 Task: Suggest an idea to google and describe your suggestion "Google Sheets has an intuitive and user-friendly interface that makes it easy to navigate and work with" and send it.
Action: Mouse moved to (262, 94)
Screenshot: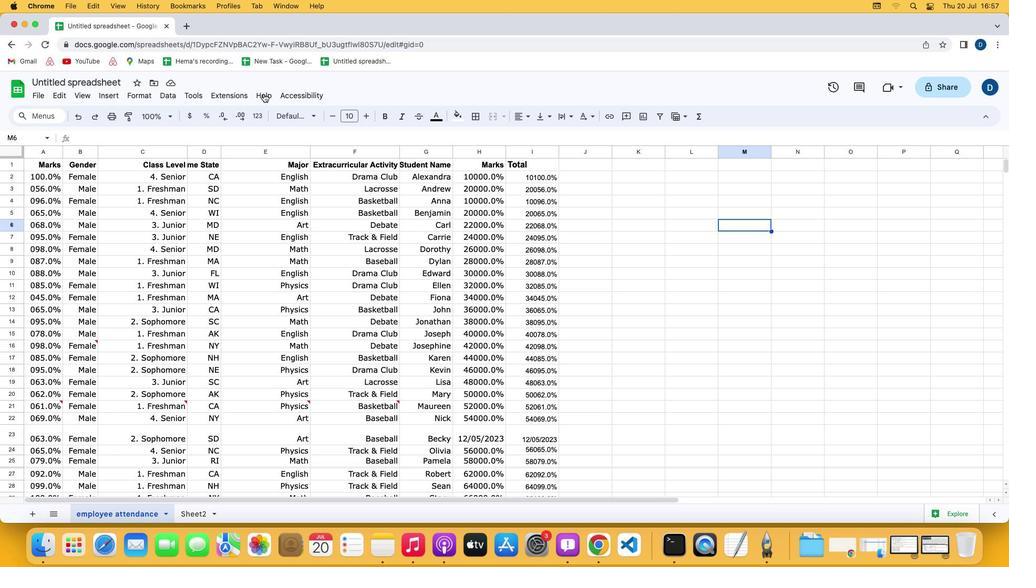 
Action: Mouse pressed left at (262, 94)
Screenshot: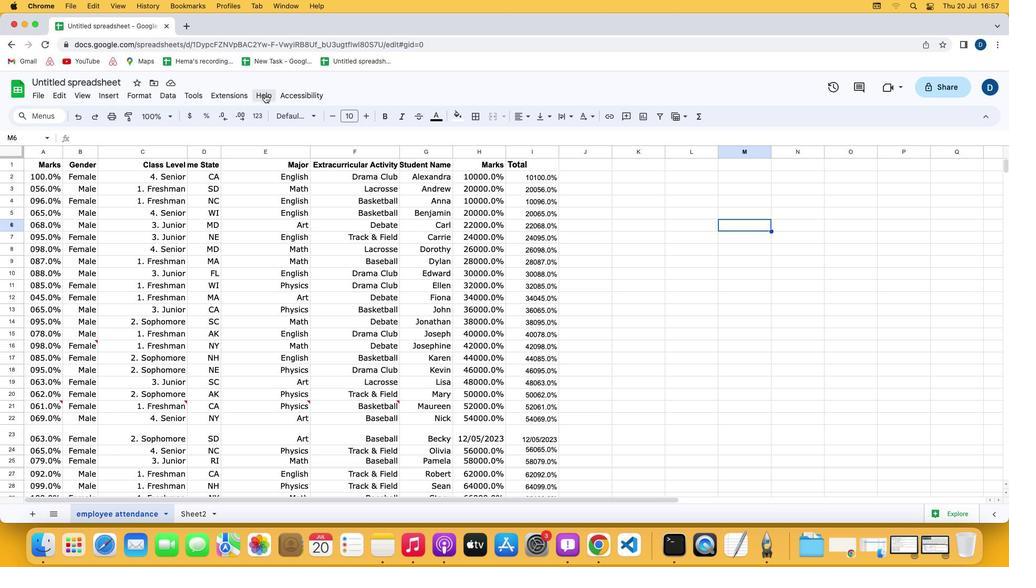 
Action: Mouse moved to (265, 94)
Screenshot: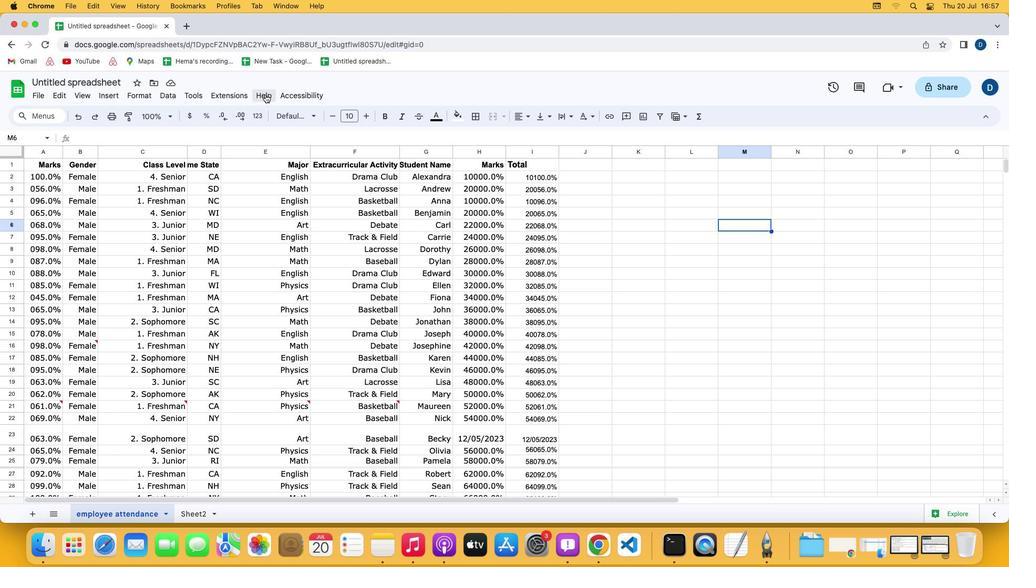 
Action: Mouse pressed left at (265, 94)
Screenshot: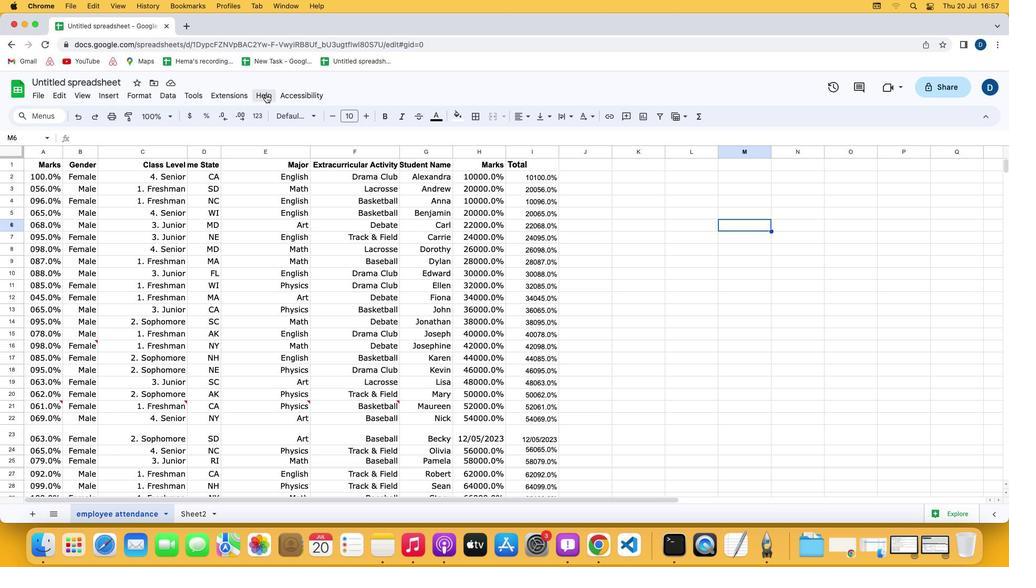
Action: Mouse moved to (278, 138)
Screenshot: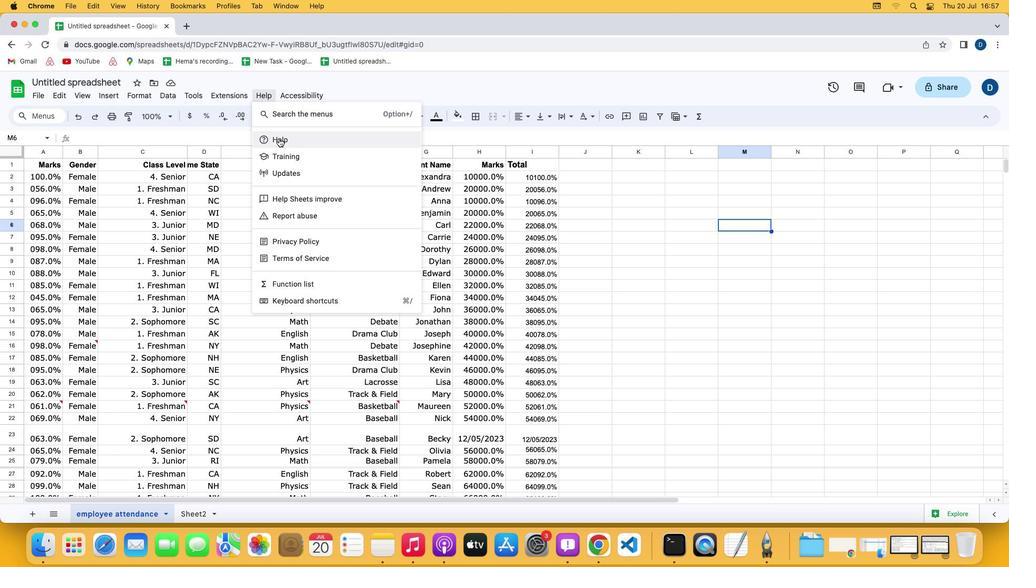 
Action: Mouse pressed left at (278, 138)
Screenshot: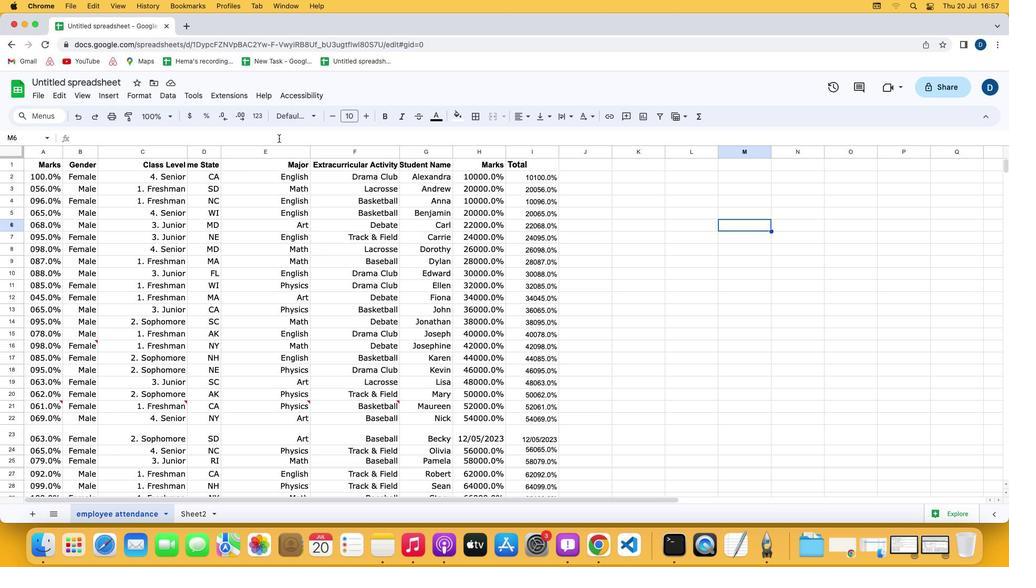 
Action: Mouse moved to (386, 382)
Screenshot: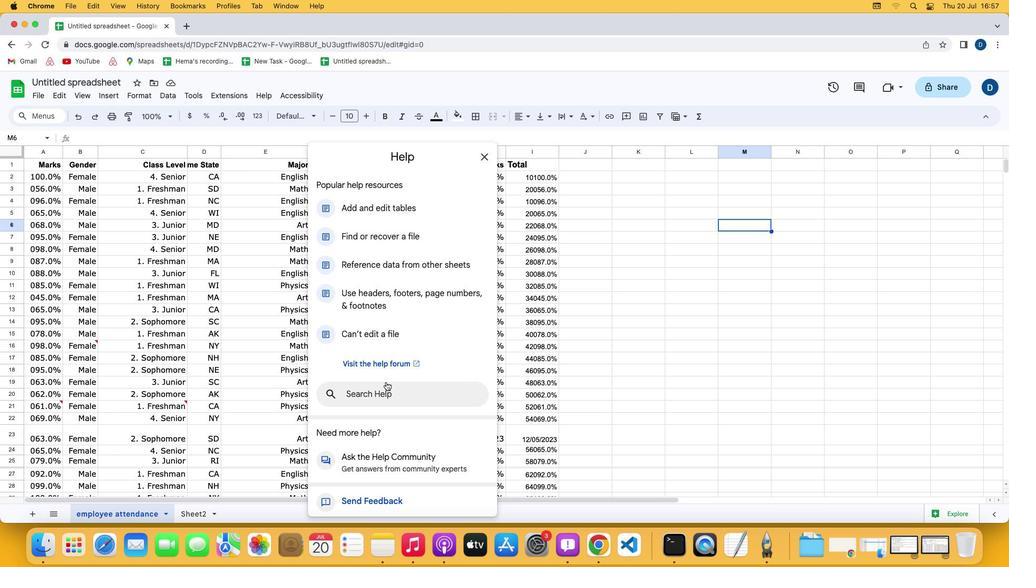 
Action: Mouse scrolled (386, 382) with delta (0, 0)
Screenshot: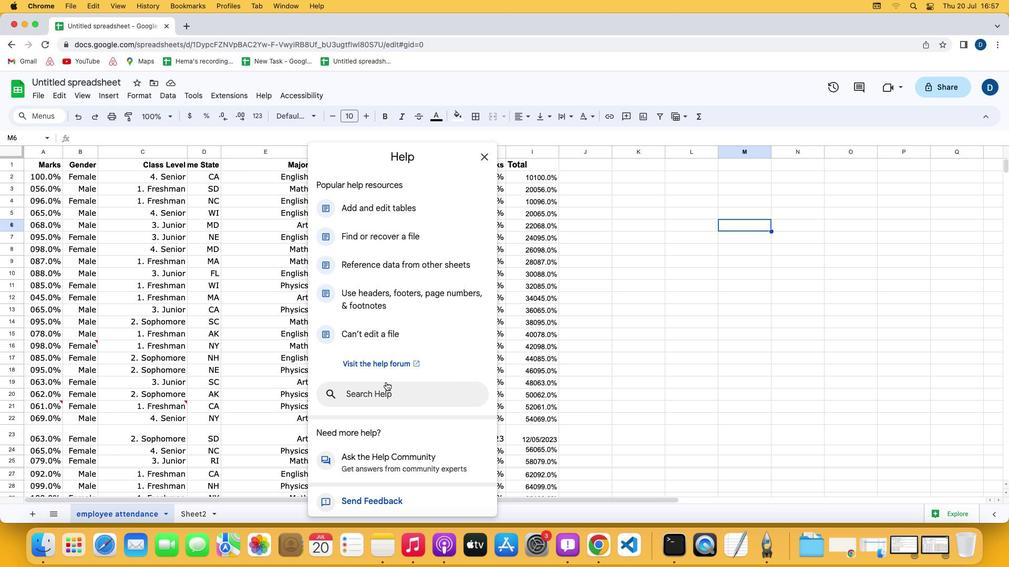 
Action: Mouse scrolled (386, 382) with delta (0, 0)
Screenshot: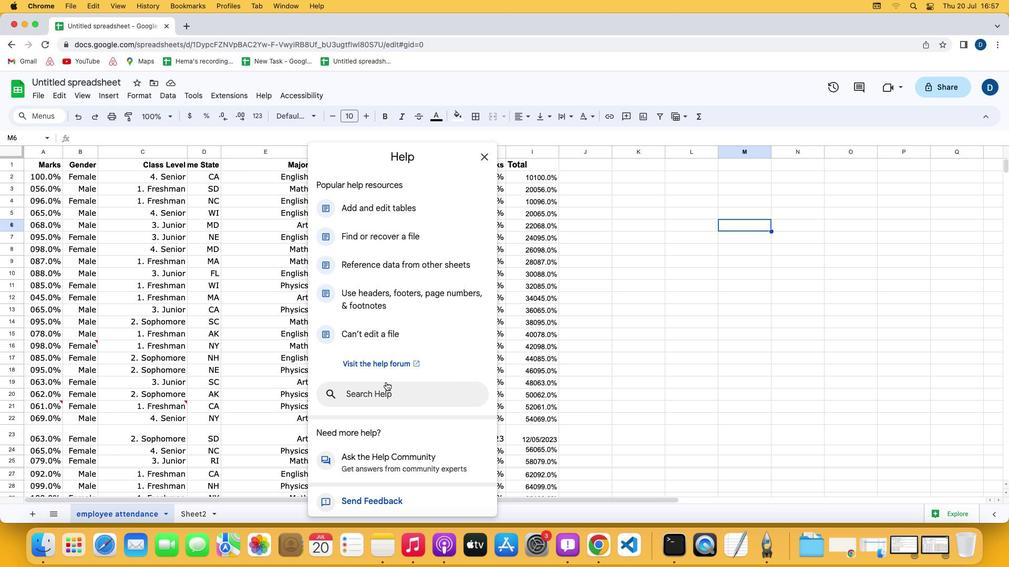 
Action: Mouse scrolled (386, 382) with delta (0, -2)
Screenshot: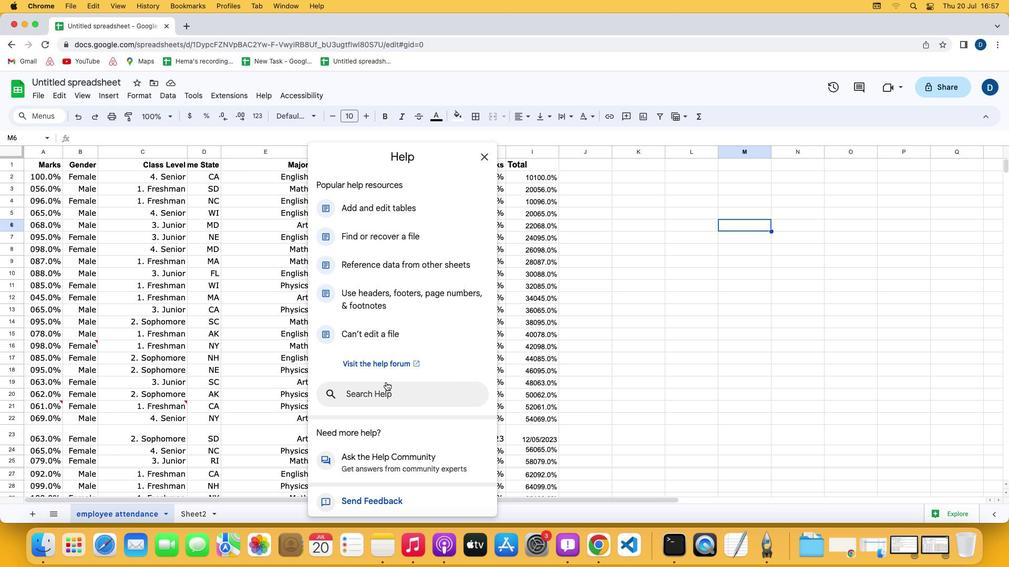 
Action: Mouse scrolled (386, 382) with delta (0, -2)
Screenshot: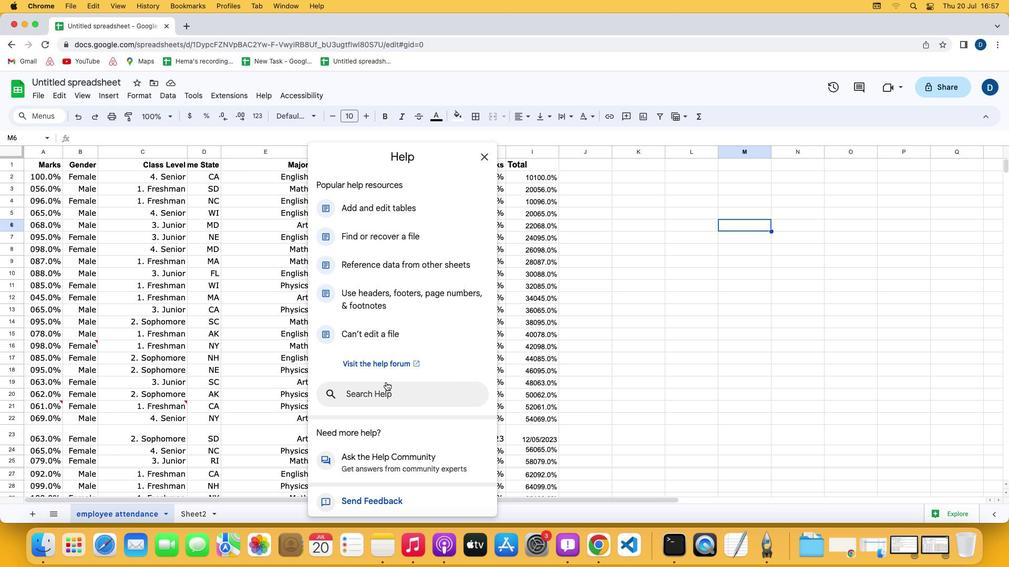 
Action: Mouse scrolled (386, 382) with delta (0, -3)
Screenshot: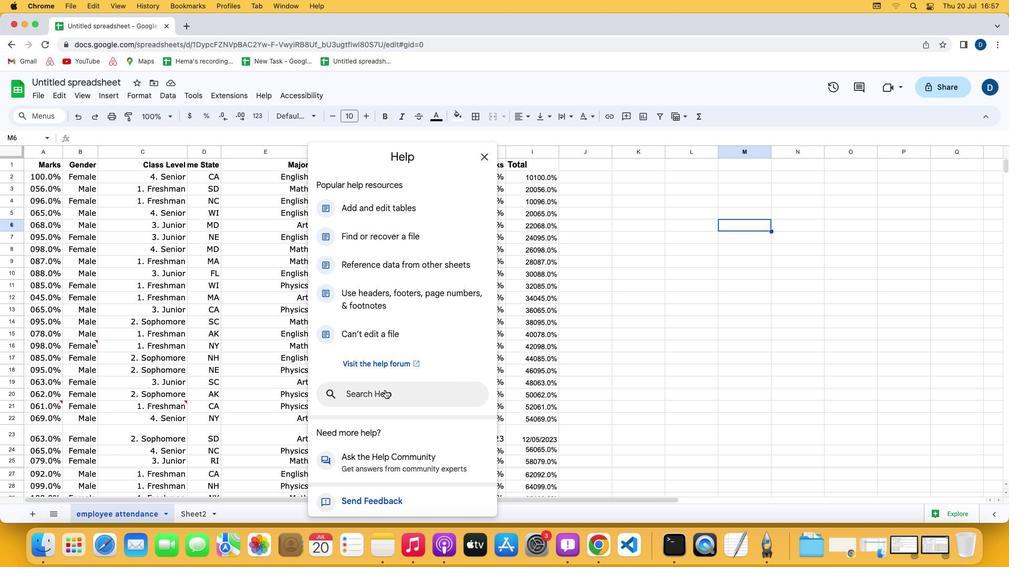 
Action: Mouse scrolled (386, 382) with delta (0, -3)
Screenshot: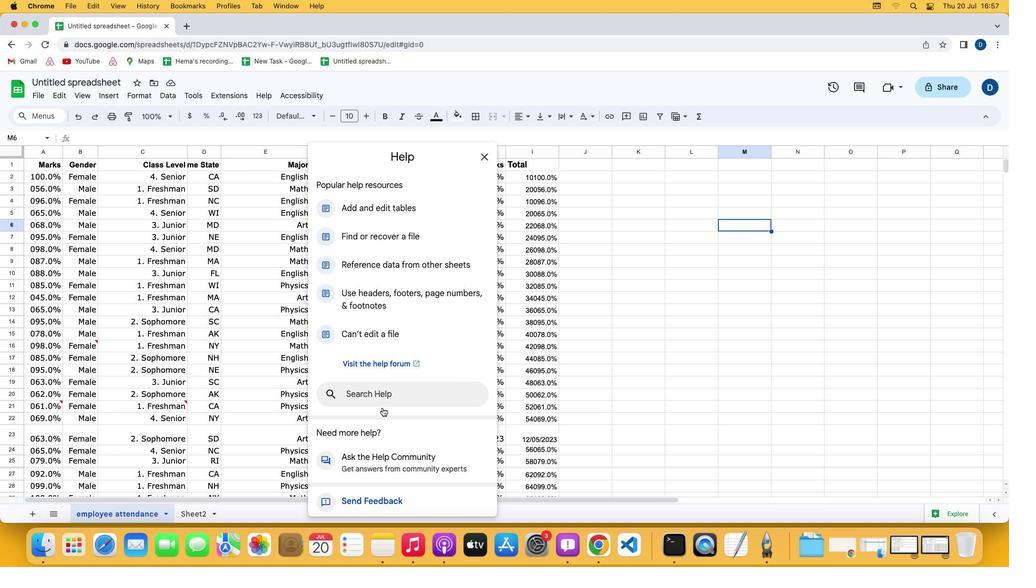 
Action: Mouse moved to (375, 501)
Screenshot: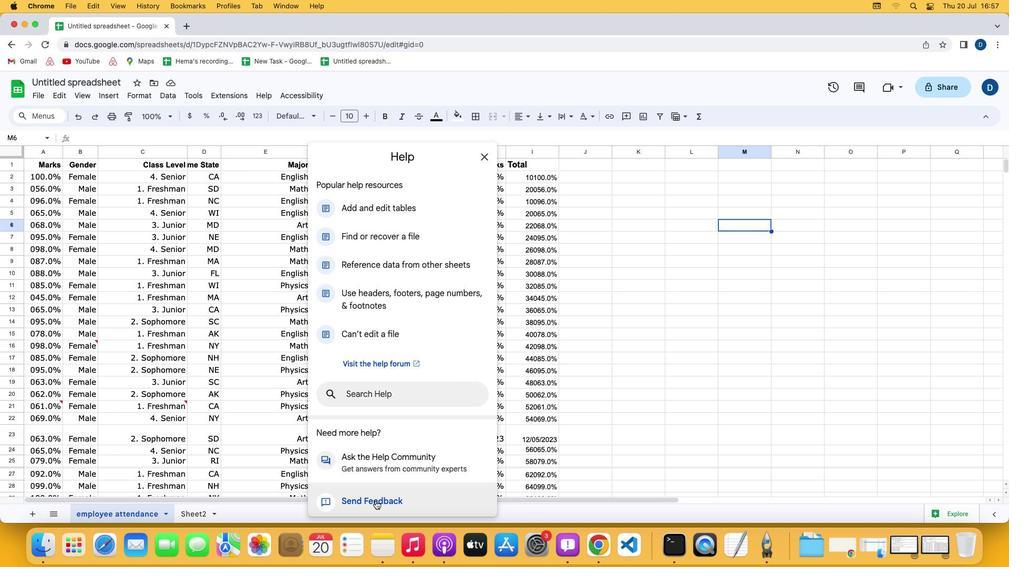 
Action: Mouse pressed left at (375, 501)
Screenshot: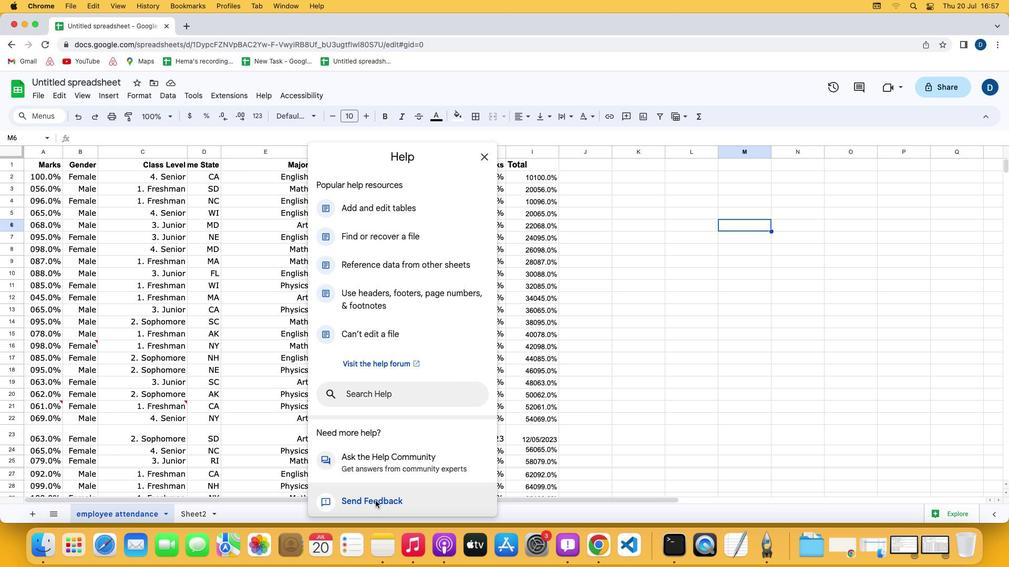 
Action: Mouse moved to (857, 252)
Screenshot: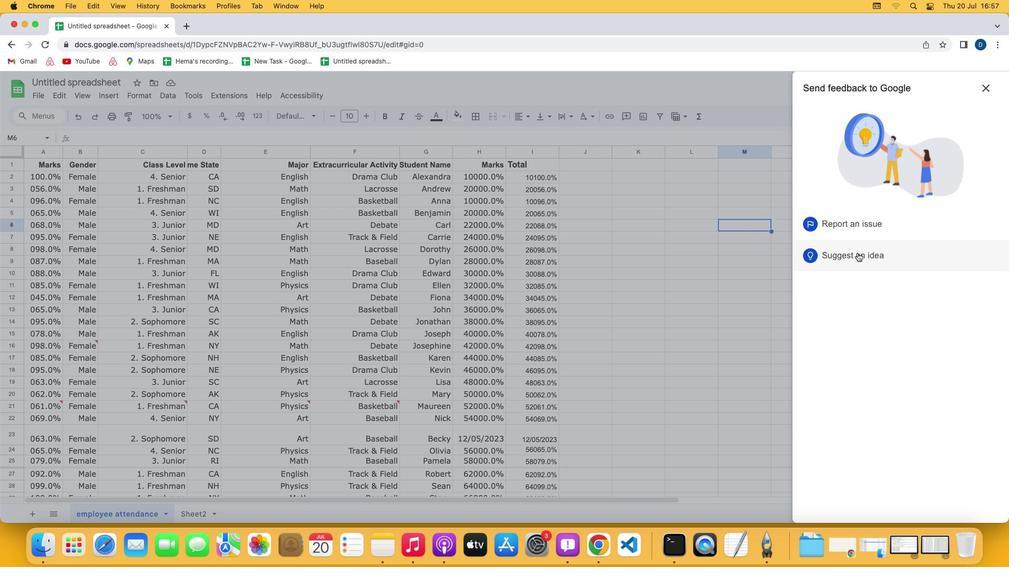 
Action: Mouse pressed left at (857, 252)
Screenshot: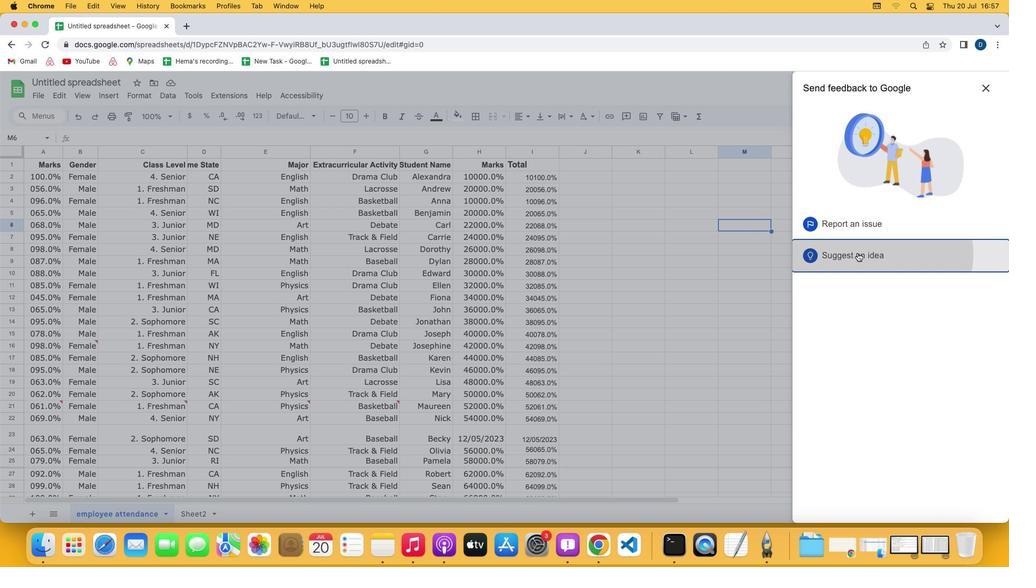 
Action: Mouse moved to (857, 170)
Screenshot: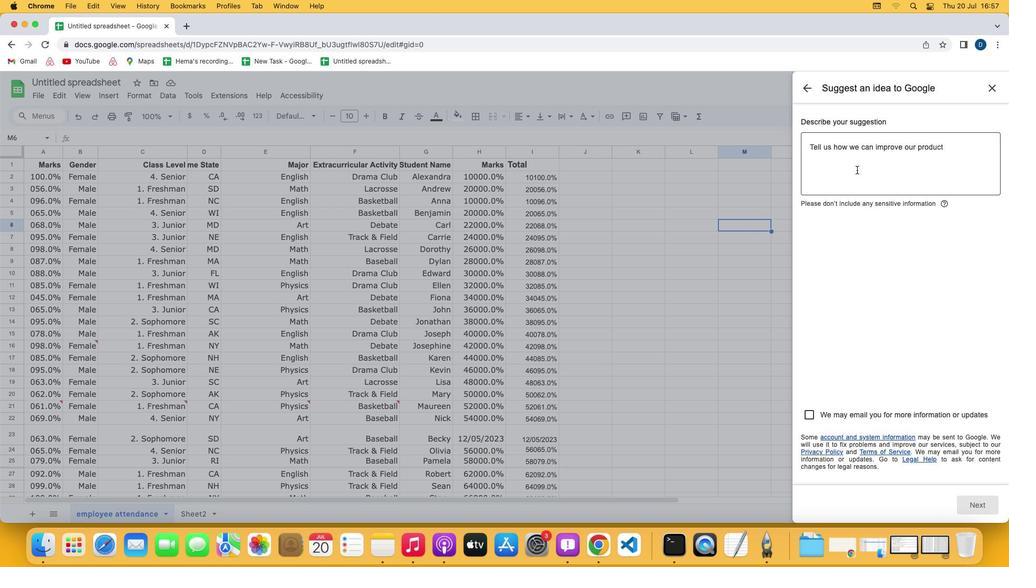 
Action: Mouse pressed left at (857, 170)
Screenshot: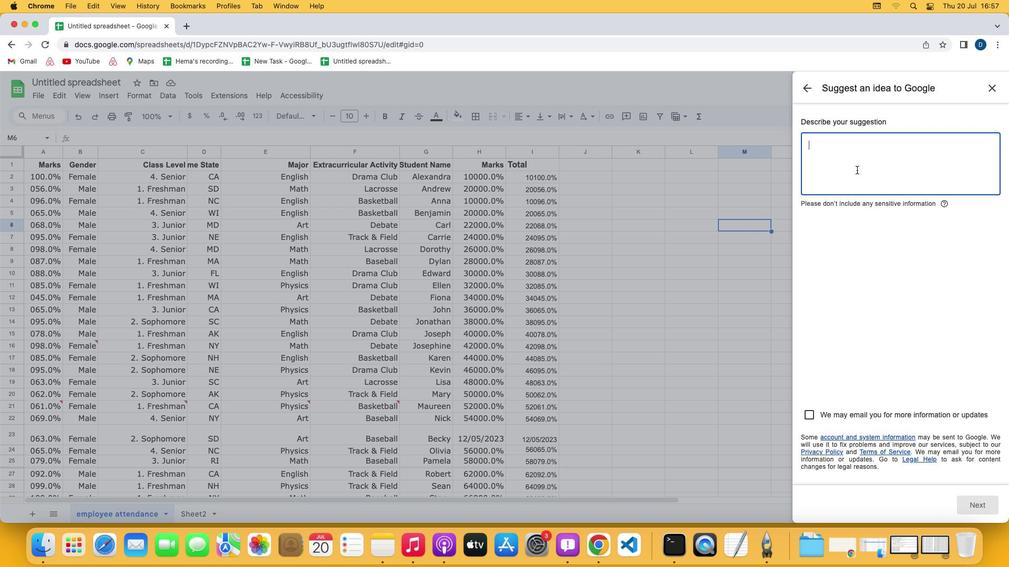 
Action: Mouse moved to (735, 226)
Screenshot: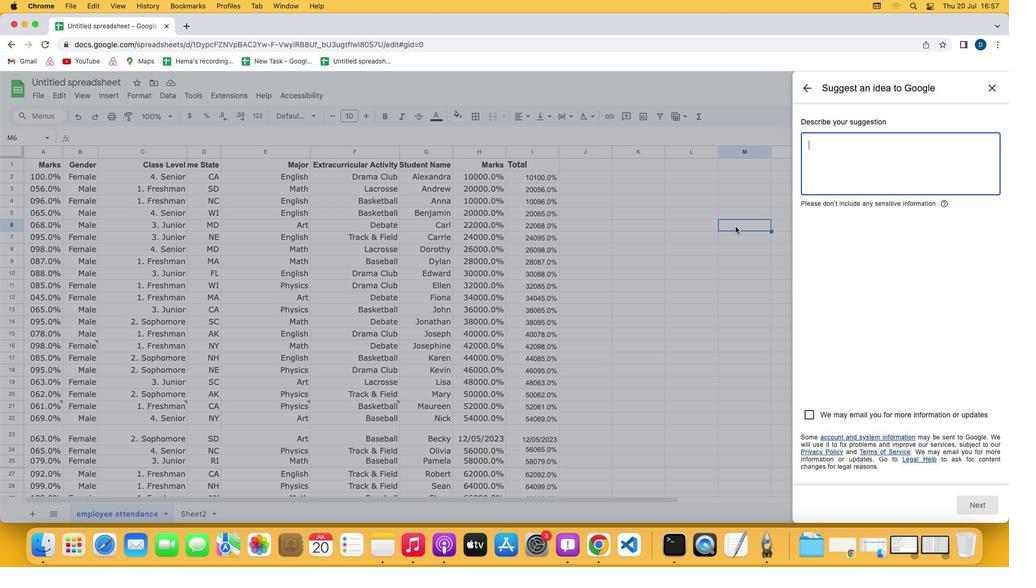 
Action: Key pressed Key.shift'G''o''o''g''l''e'Key.spaceKey.shift's'Key.shift'h''e''e''t''s'Key.space'h''a''s'Key.space'a''n'Key.space'i''n''t''u''i''t''i''v''e'Key.space'a''n''d'Key.space'u''s''e''r''-''f''r''i''e''n''d''l''y'Key.space'i''n''t''e''r''f''a''c''e'Key.space't''h''a''t'Key.space'm''a''k''e''s'Key.space'i''t'Key.space'e''s'Key.backspace'a''s''y'Key.space't''o'Key.space'n''a''v''i''g''a''t''e'Key.space'a''n''d'Key.space'w''o''r''k'Key.space'w''i''t''h'
Screenshot: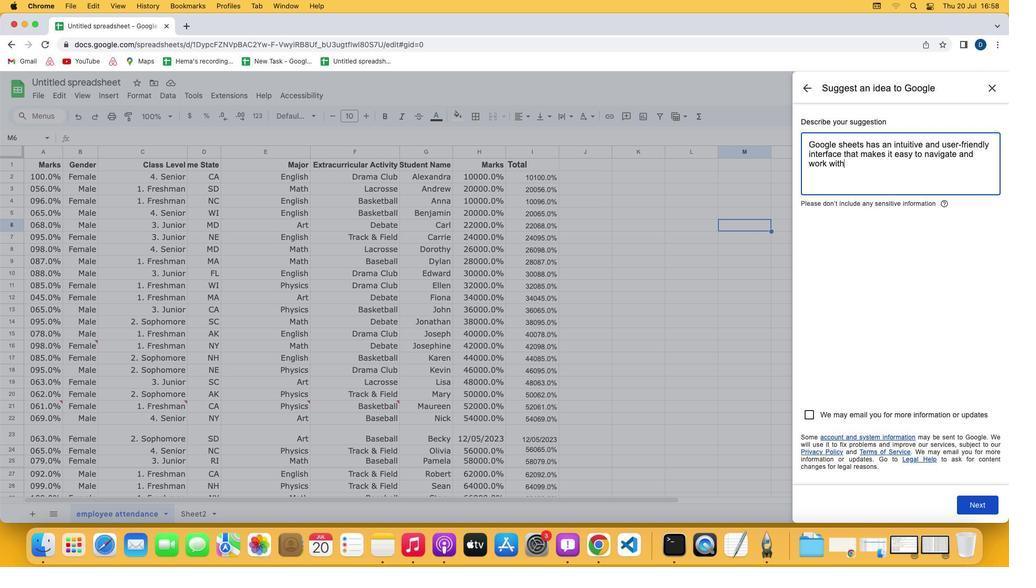 
Action: Mouse moved to (970, 502)
Screenshot: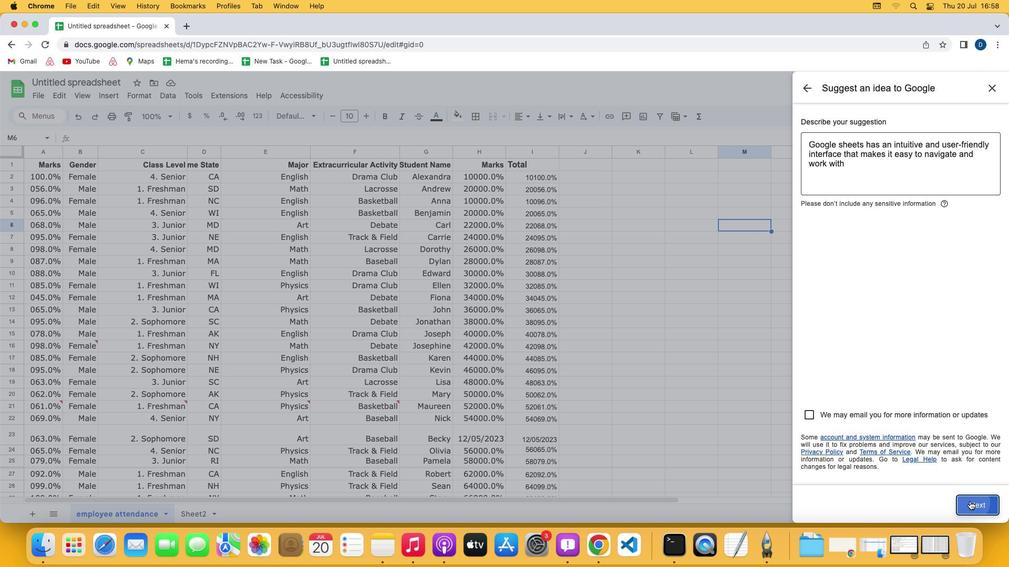 
Action: Mouse pressed left at (970, 502)
Screenshot: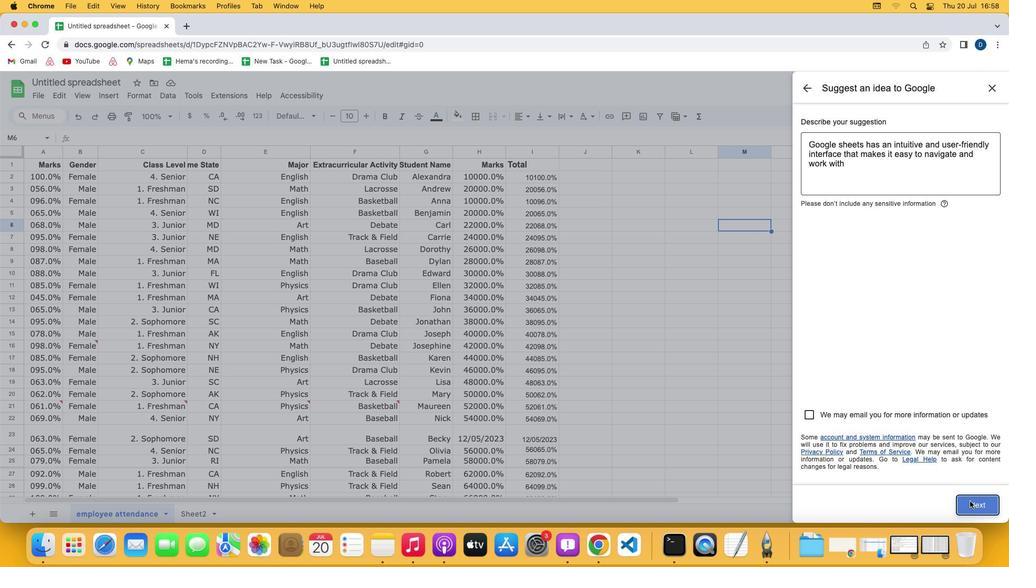 
Action: Mouse moved to (974, 503)
Screenshot: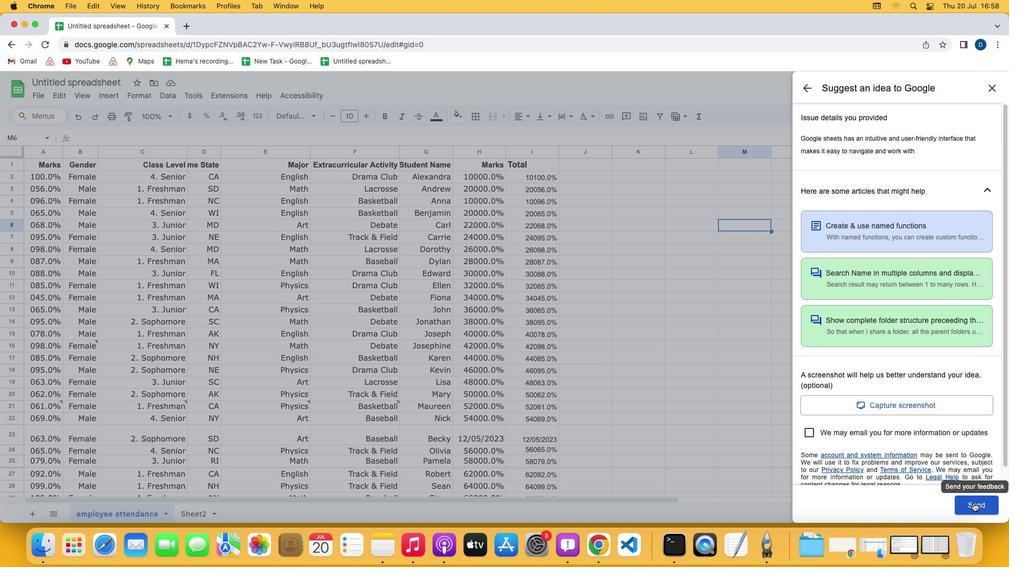 
Action: Mouse pressed left at (974, 503)
Screenshot: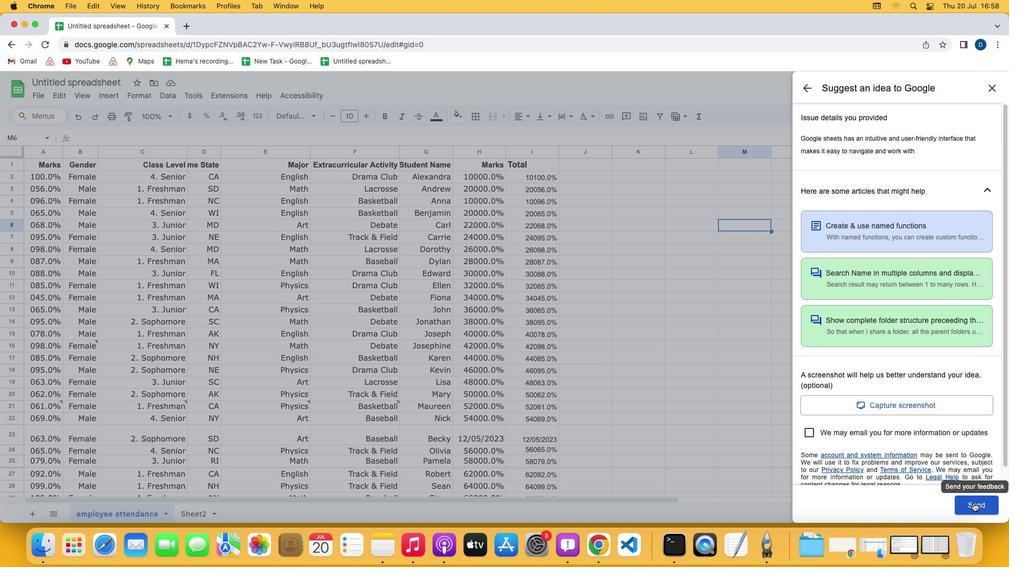 
Action: Mouse moved to (973, 372)
Screenshot: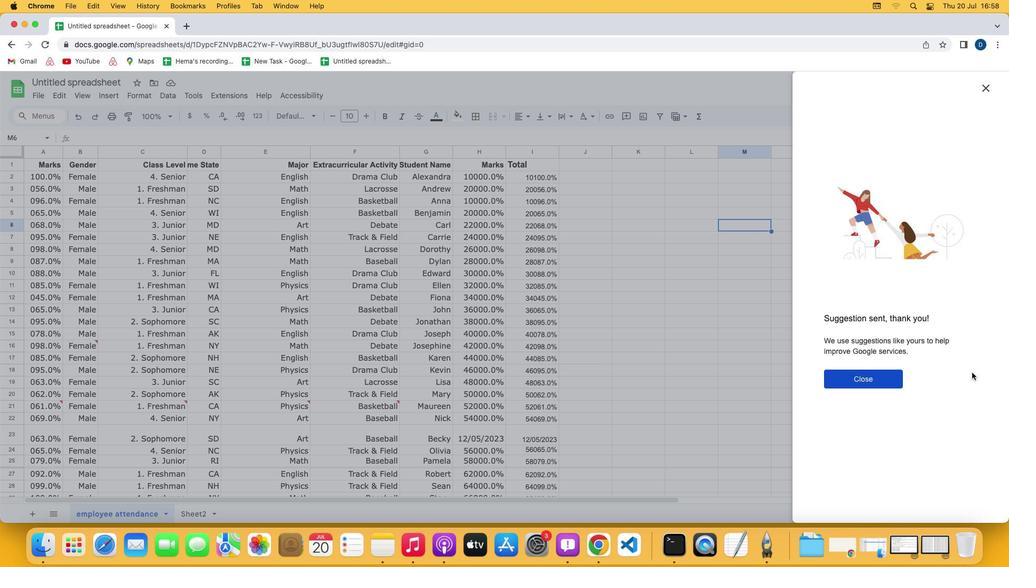 
